Task: Move the task Create a new online platform for online legal services to the section To-Do in the project AirLink and sort the tasks in the project by Due Date
Action: Mouse moved to (63, 393)
Screenshot: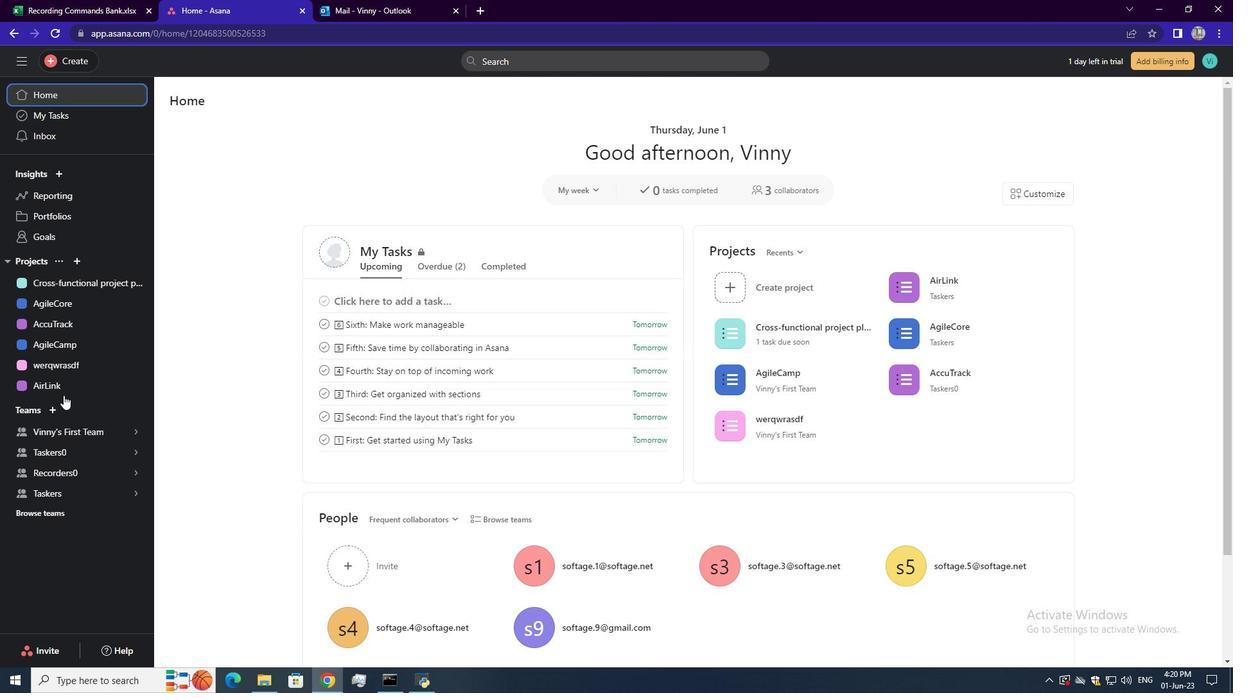 
Action: Mouse pressed left at (63, 393)
Screenshot: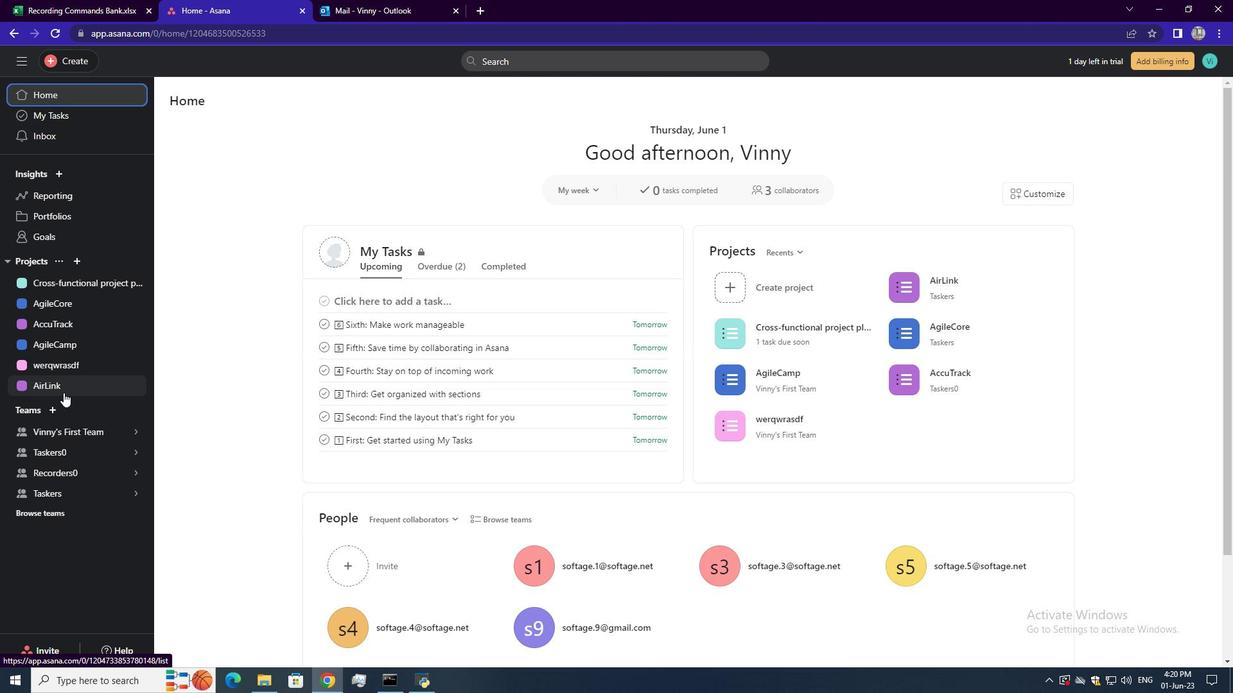 
Action: Mouse moved to (829, 259)
Screenshot: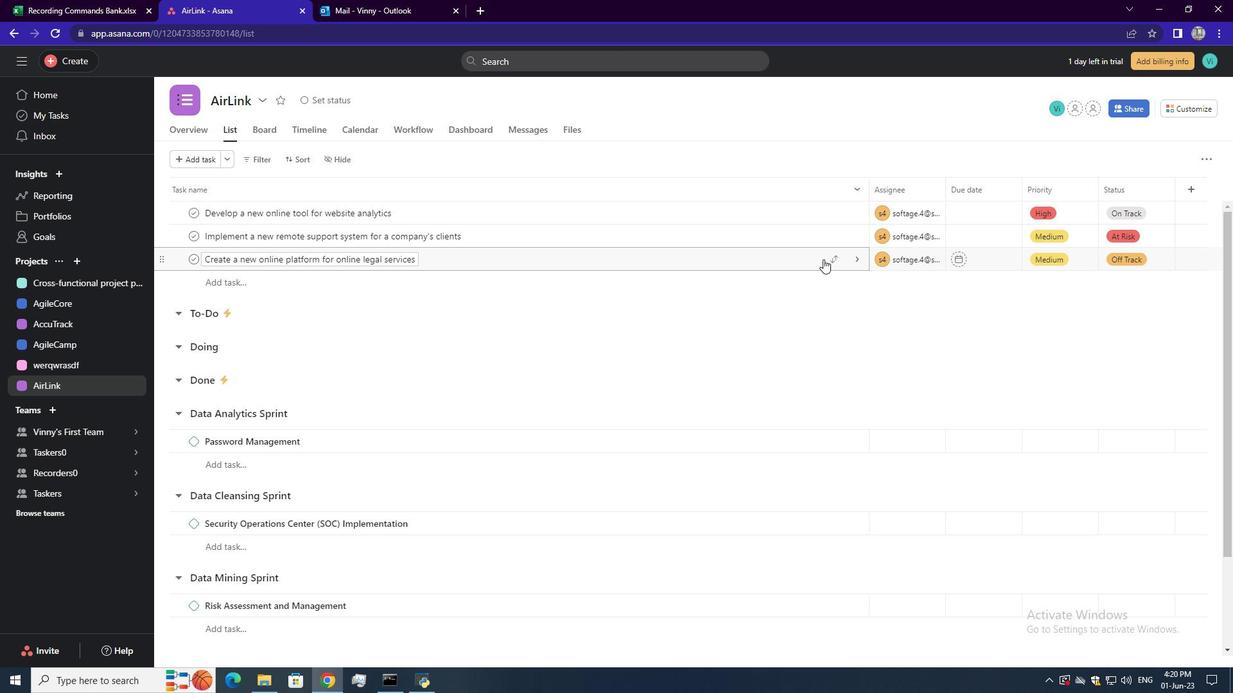
Action: Mouse pressed left at (829, 259)
Screenshot: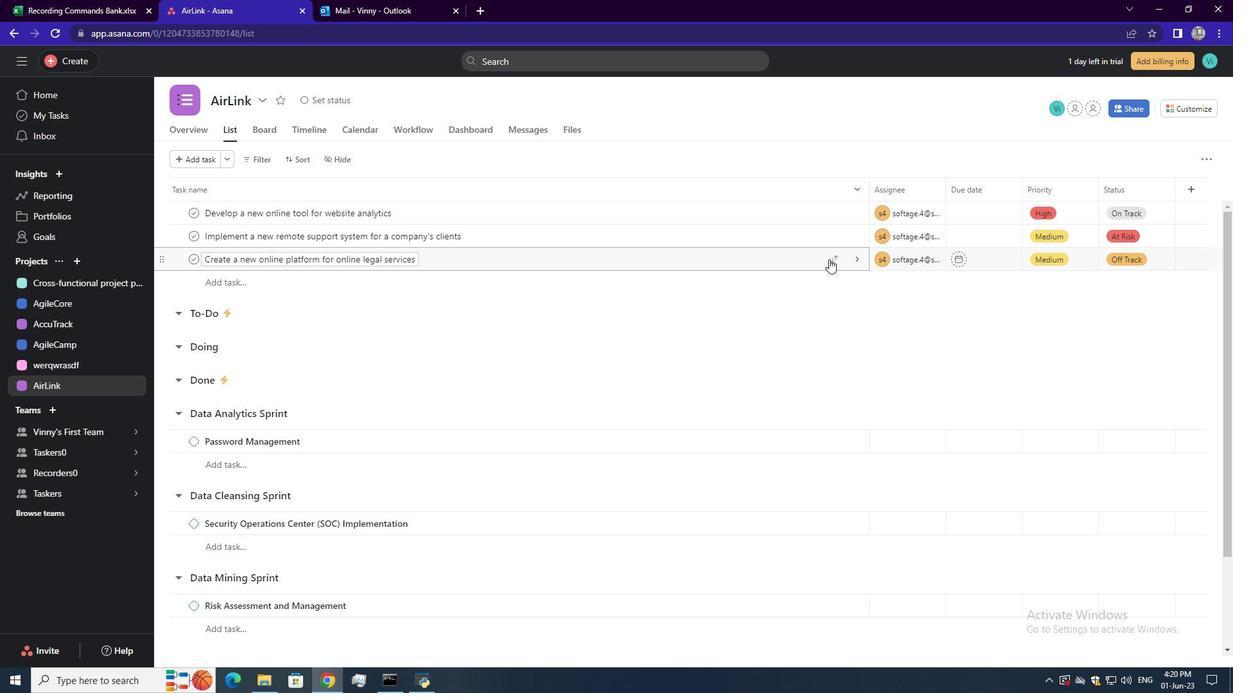 
Action: Mouse moved to (762, 327)
Screenshot: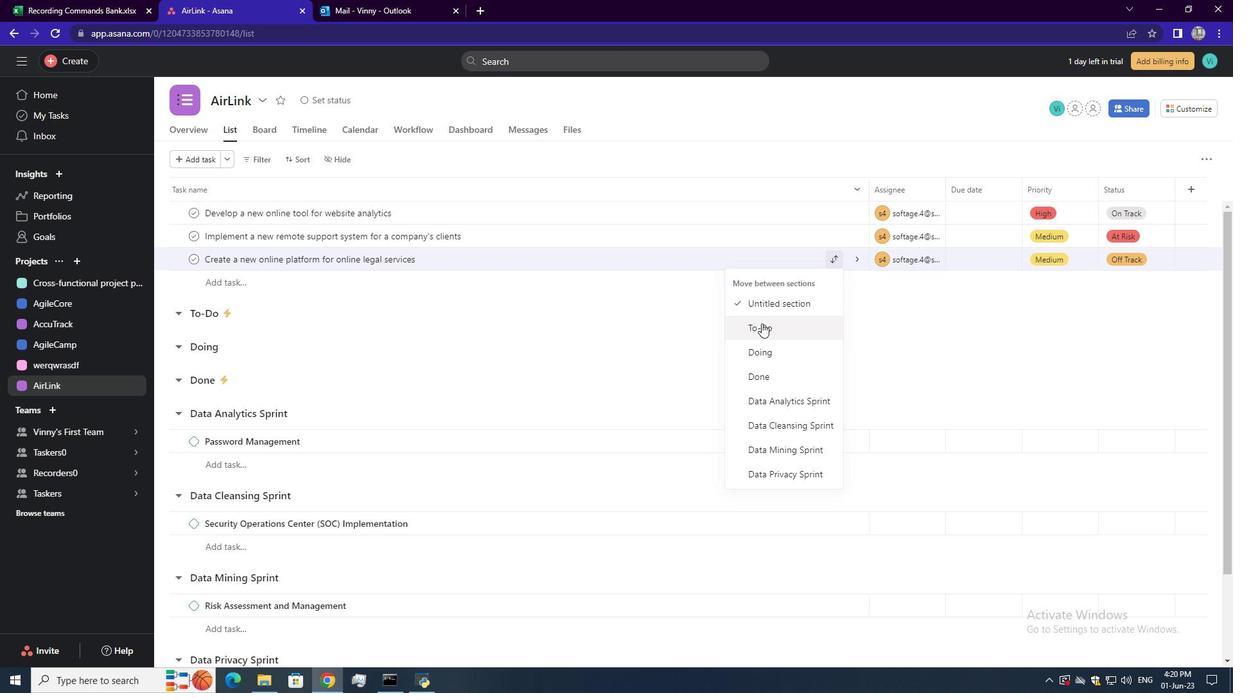 
Action: Mouse pressed left at (762, 327)
Screenshot: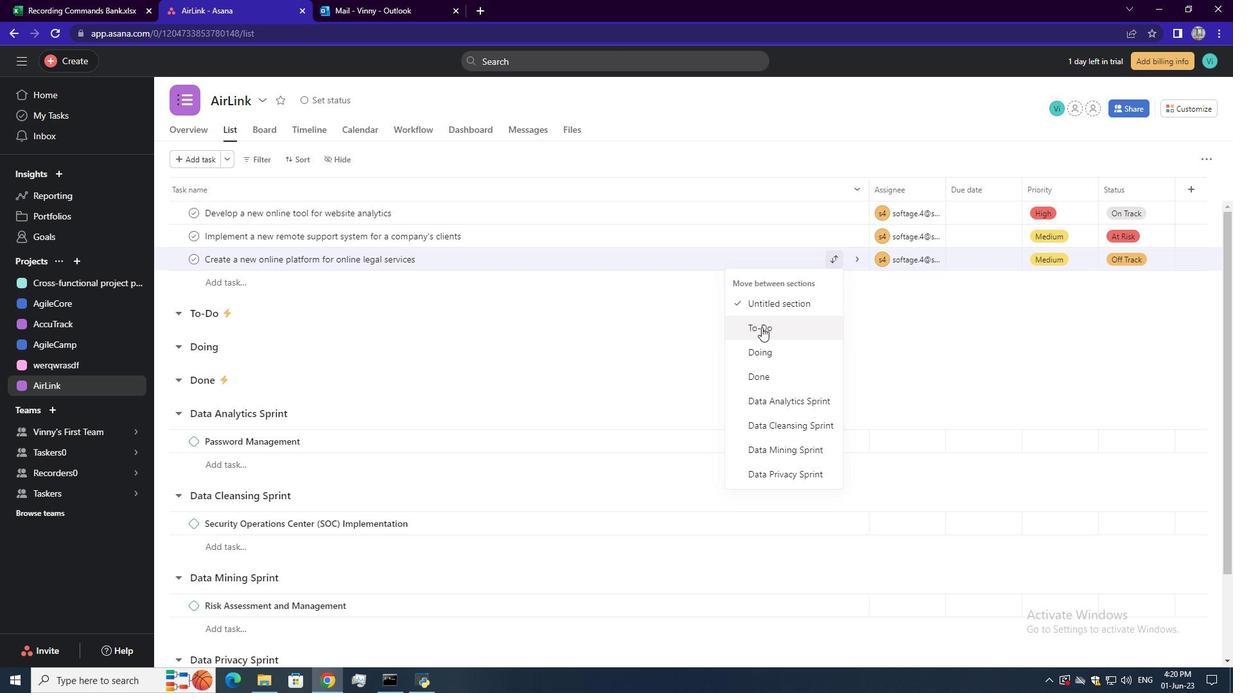 
Action: Mouse moved to (298, 156)
Screenshot: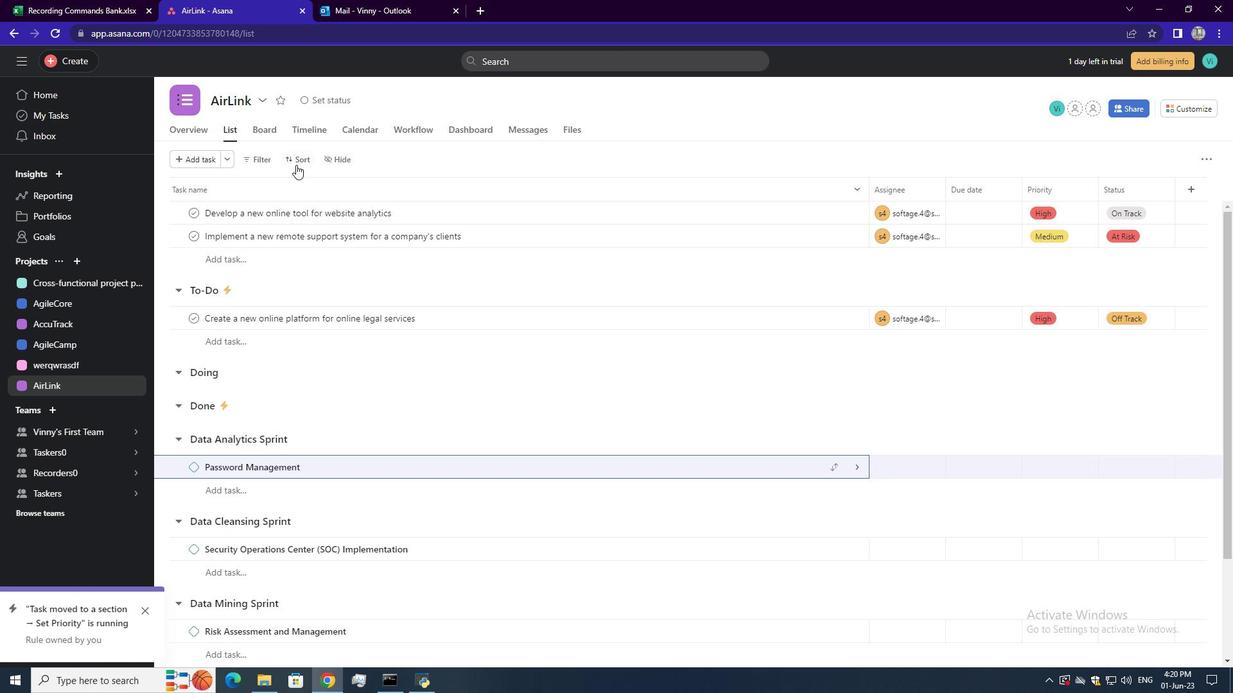 
Action: Mouse pressed left at (298, 156)
Screenshot: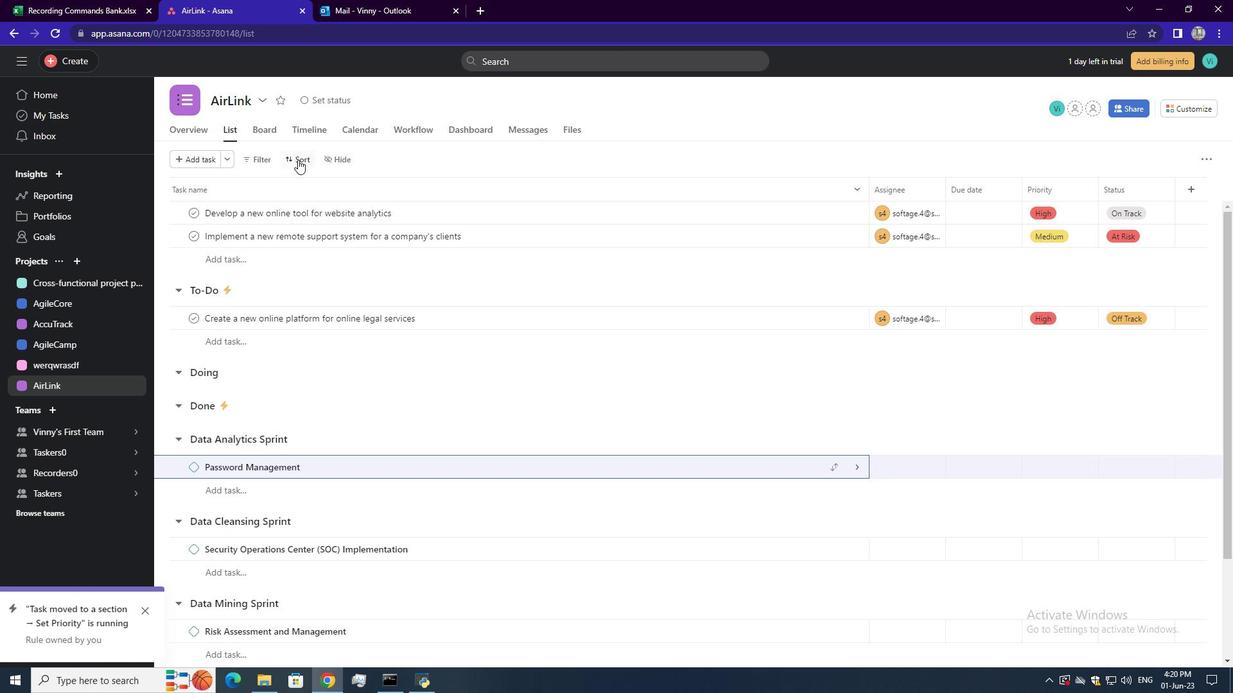 
Action: Mouse moved to (337, 240)
Screenshot: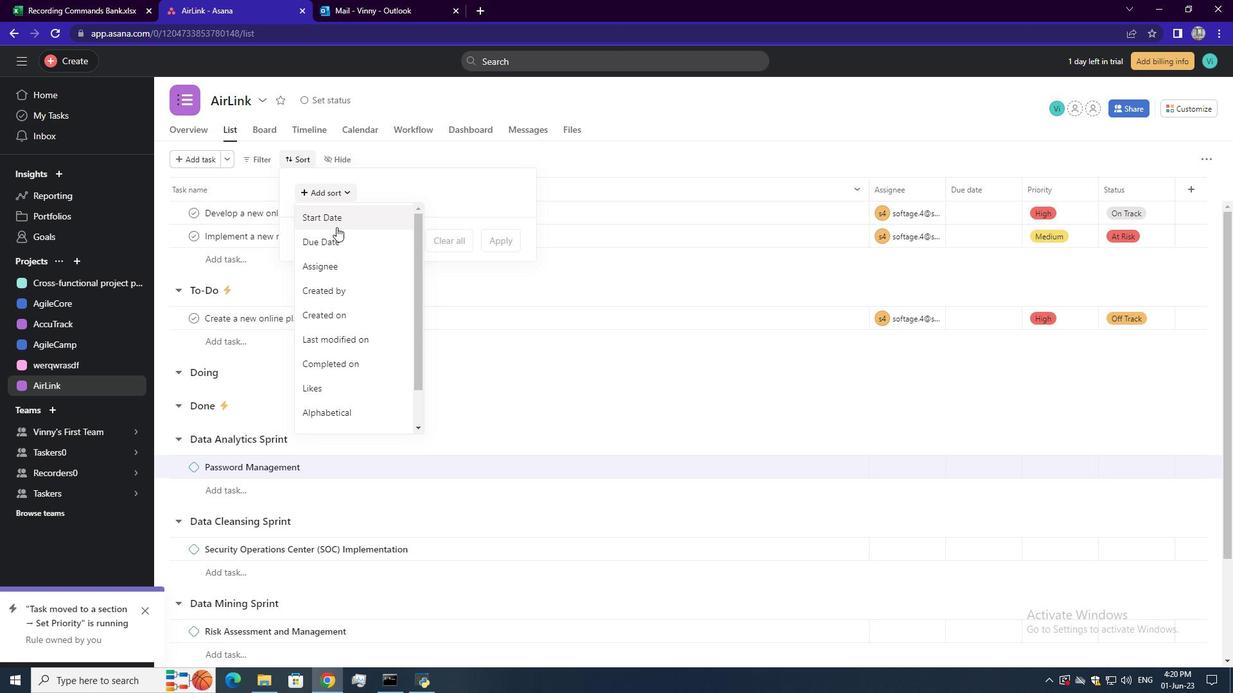
Action: Mouse pressed left at (337, 240)
Screenshot: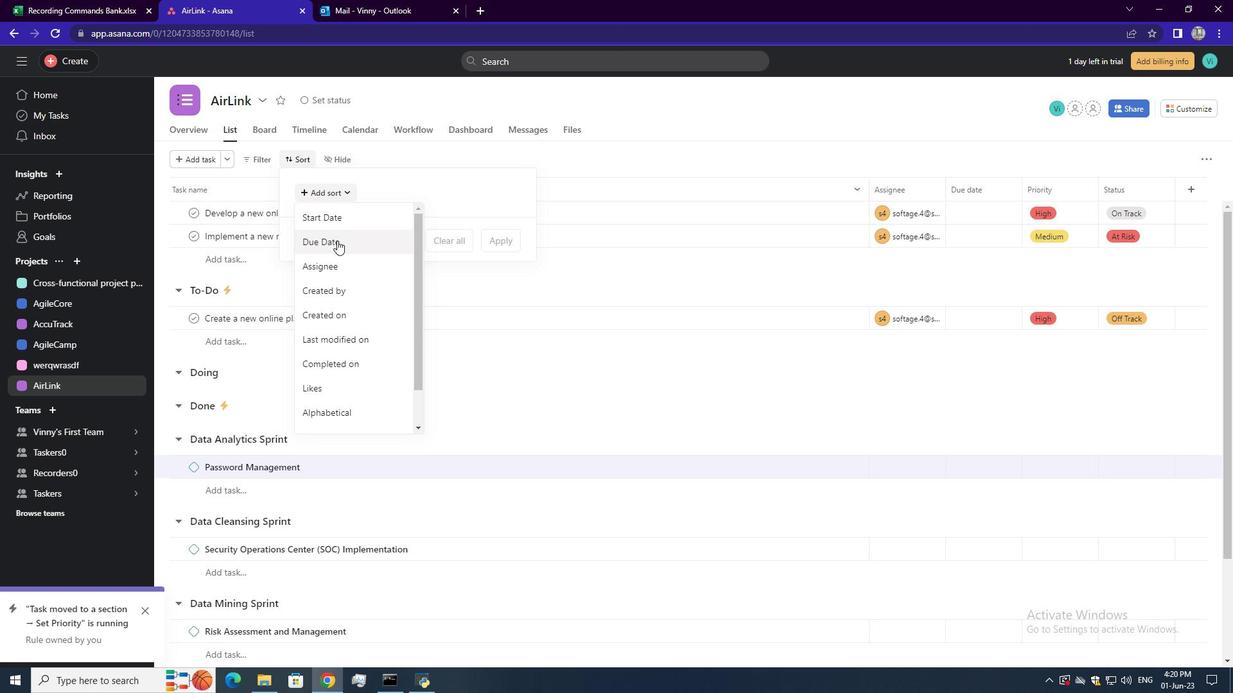 
Action: Mouse moved to (510, 296)
Screenshot: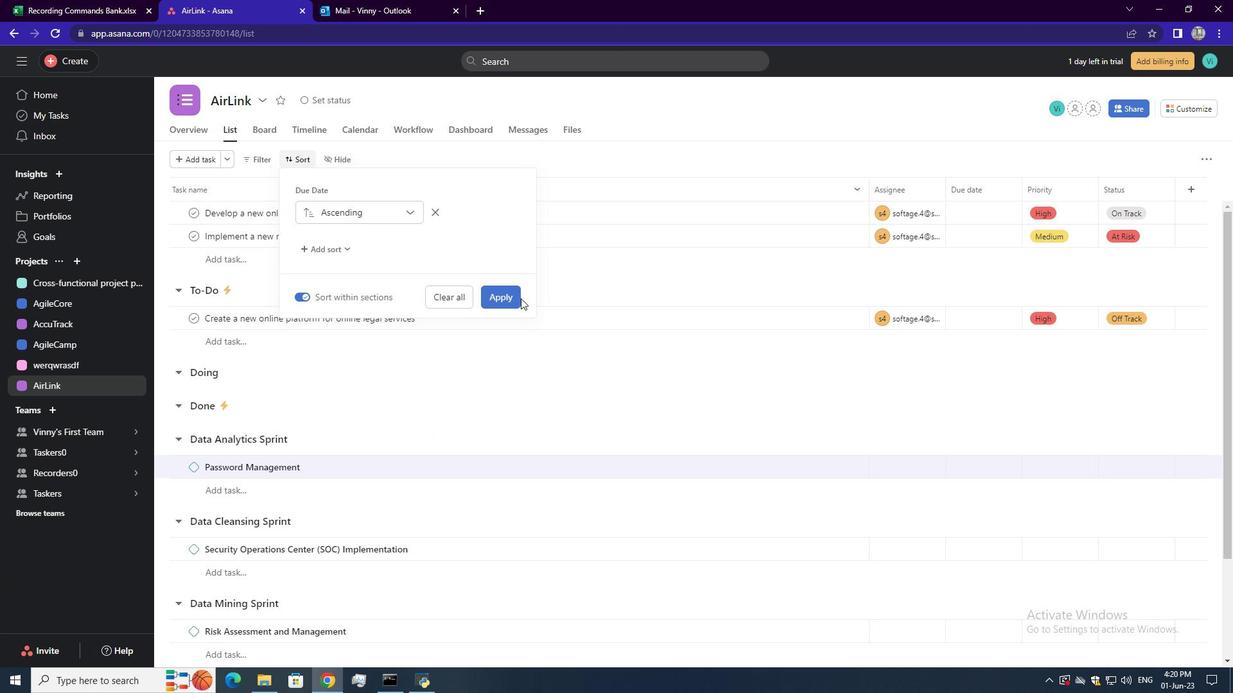 
Action: Mouse pressed left at (510, 296)
Screenshot: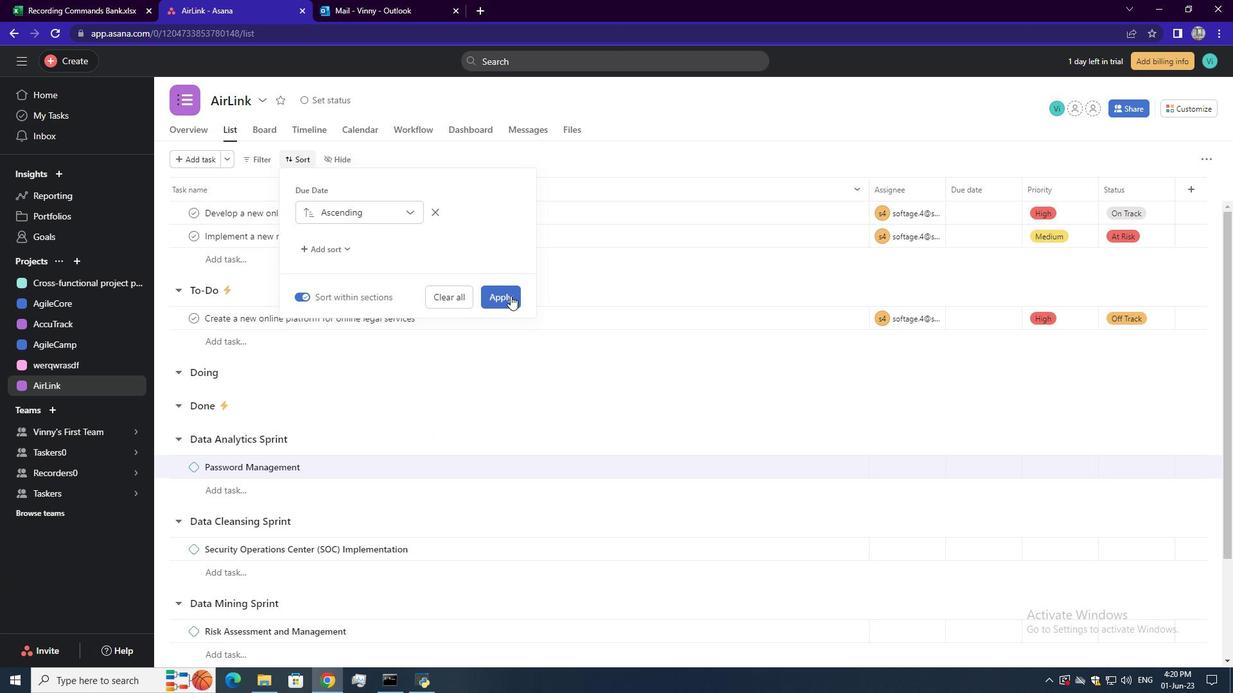 
Action: Mouse moved to (542, 349)
Screenshot: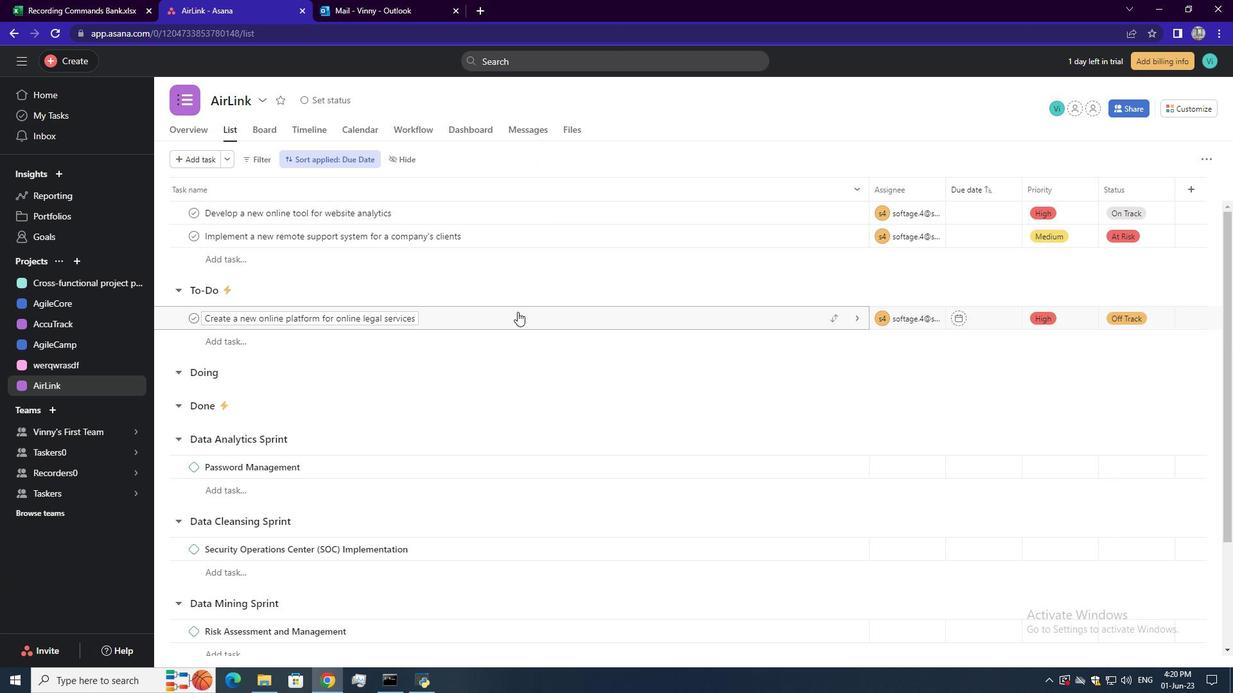 
